 Task: Change the Office Theme to 'Colorful' in Outlook settings.
Action: Mouse moved to (40, 32)
Screenshot: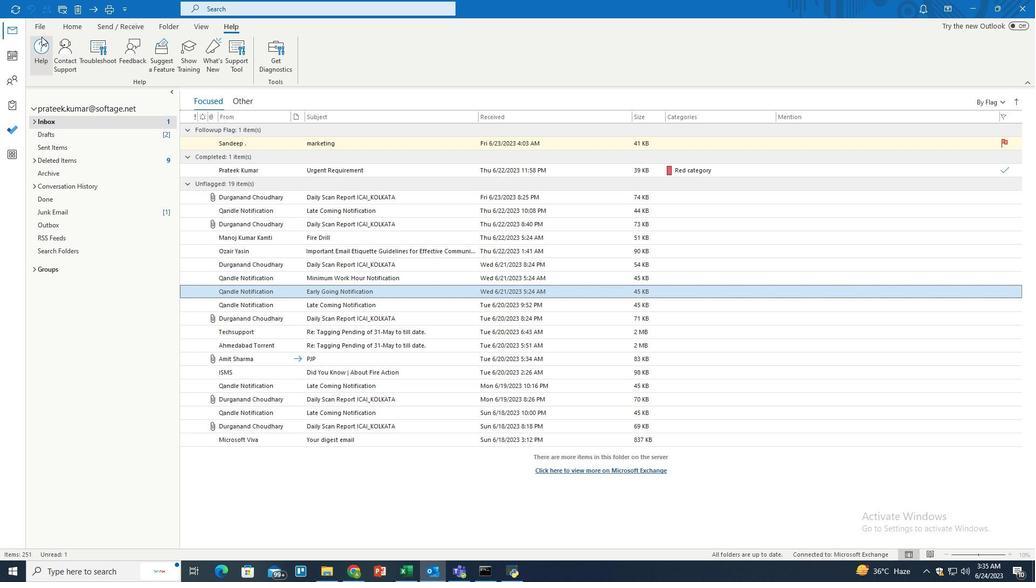 
Action: Mouse pressed left at (40, 32)
Screenshot: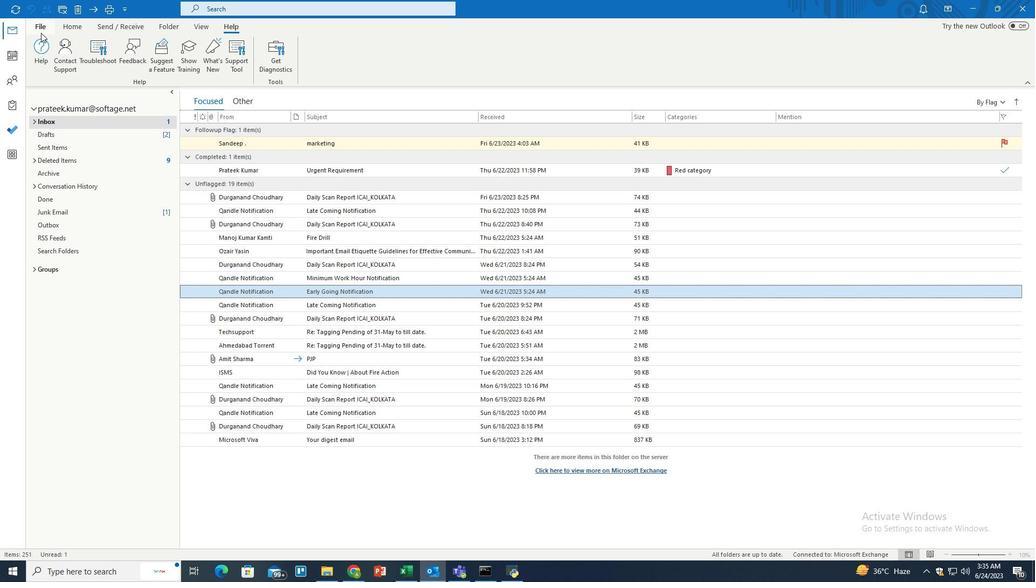 
Action: Mouse moved to (32, 518)
Screenshot: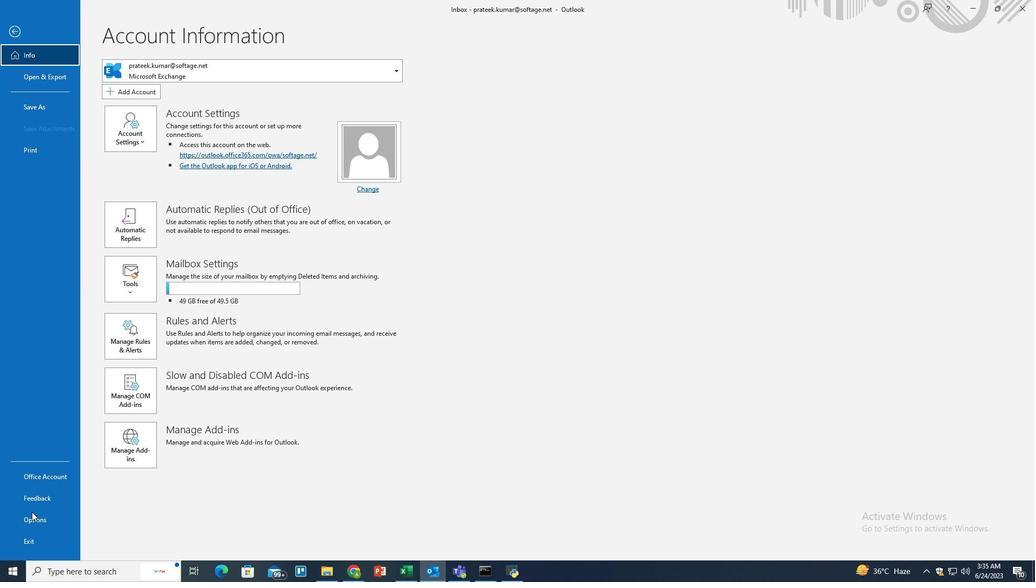 
Action: Mouse pressed left at (32, 518)
Screenshot: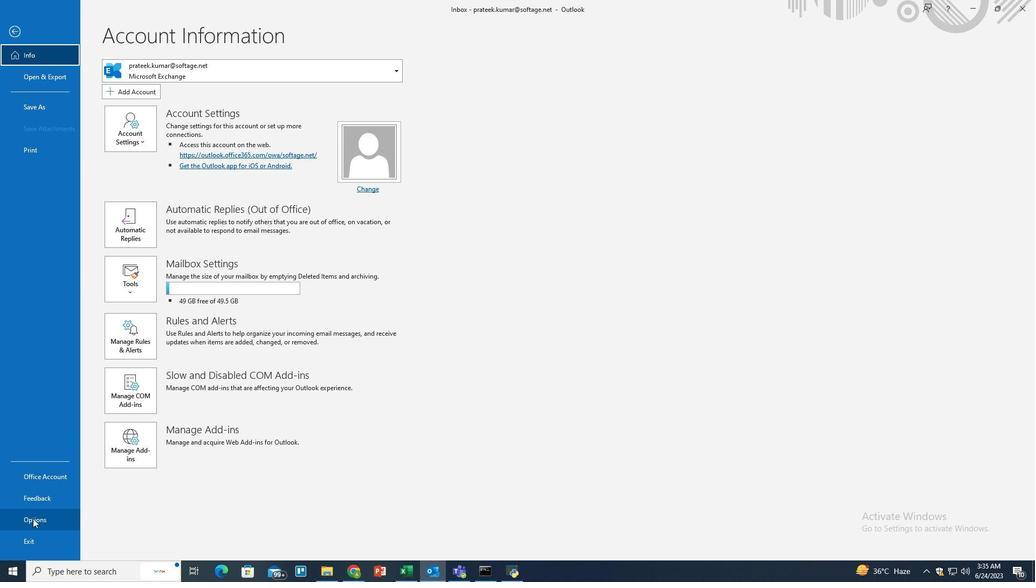 
Action: Mouse moved to (558, 278)
Screenshot: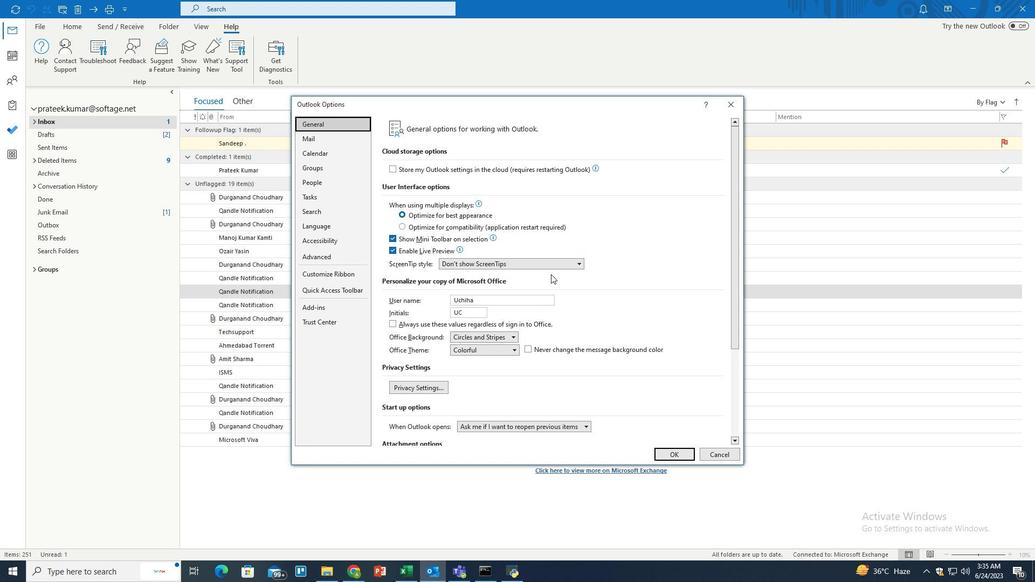
Action: Mouse scrolled (558, 277) with delta (0, 0)
Screenshot: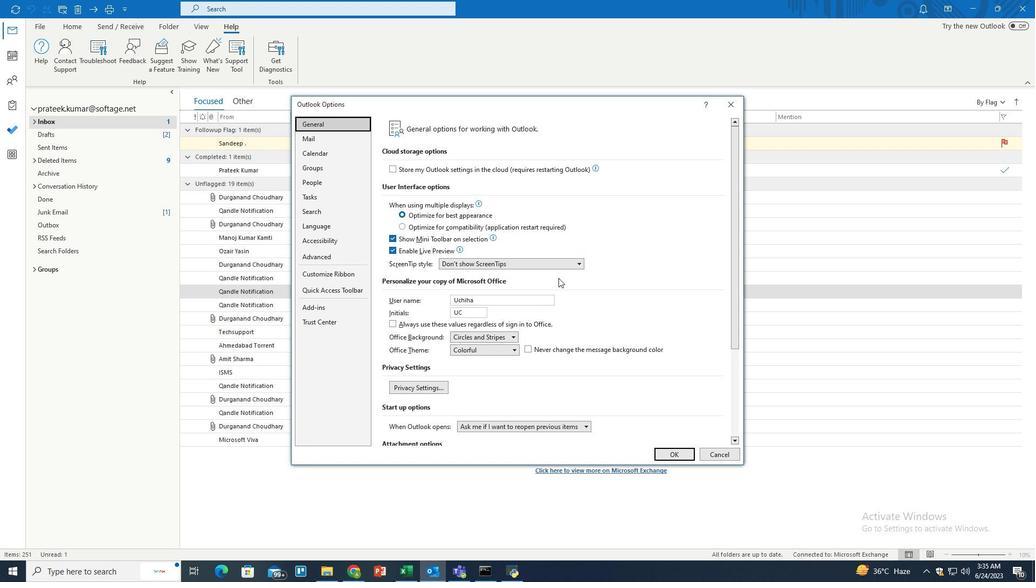 
Action: Mouse scrolled (558, 277) with delta (0, 0)
Screenshot: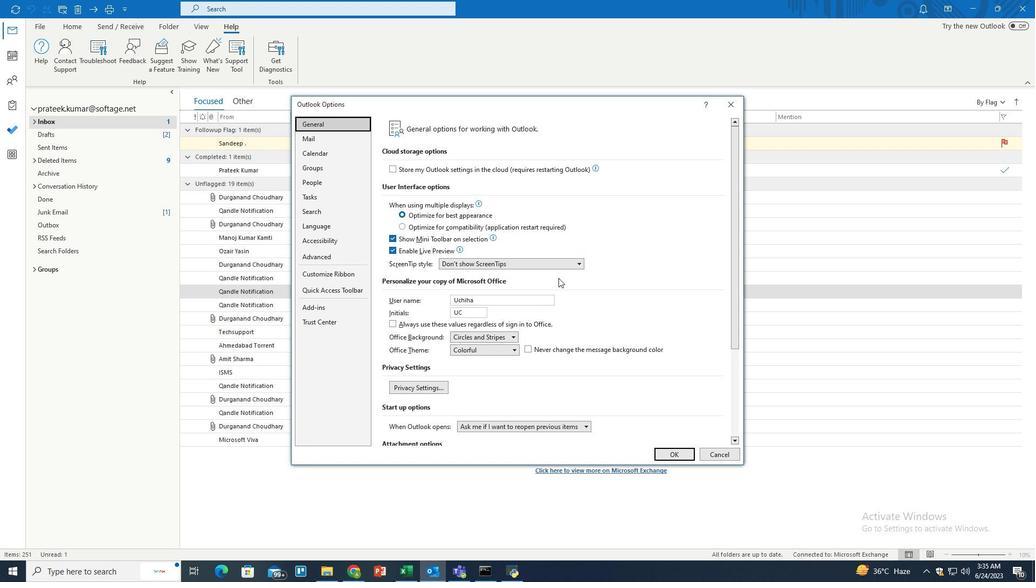 
Action: Mouse scrolled (558, 277) with delta (0, 0)
Screenshot: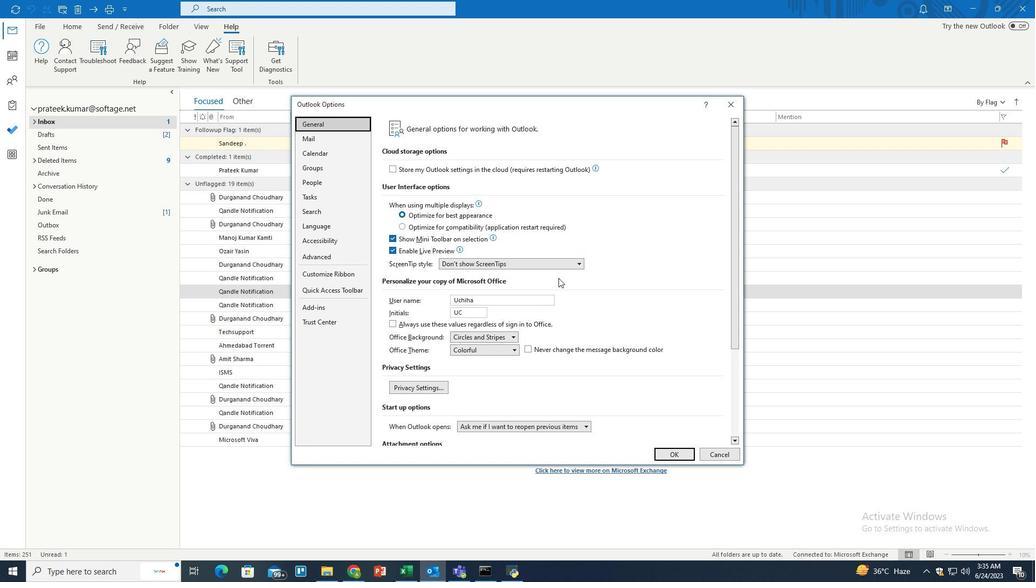 
Action: Mouse scrolled (558, 277) with delta (0, 0)
Screenshot: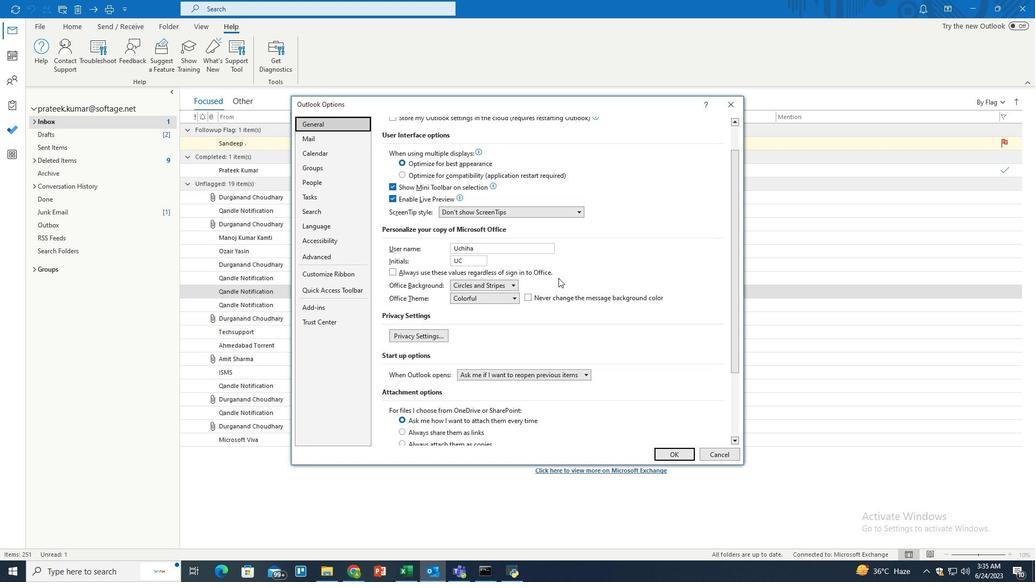 
Action: Mouse moved to (560, 282)
Screenshot: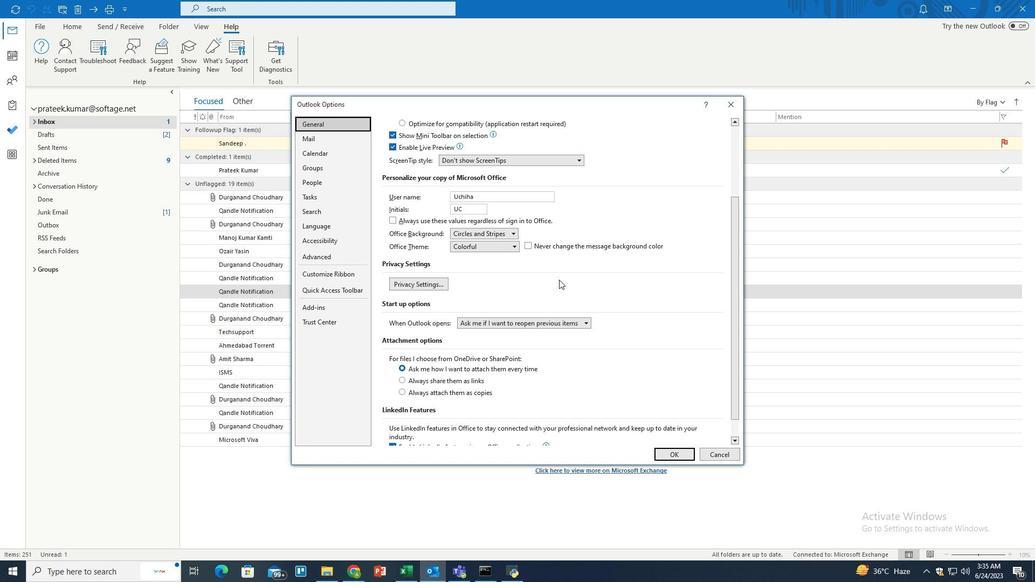 
Action: Mouse scrolled (560, 281) with delta (0, 0)
Screenshot: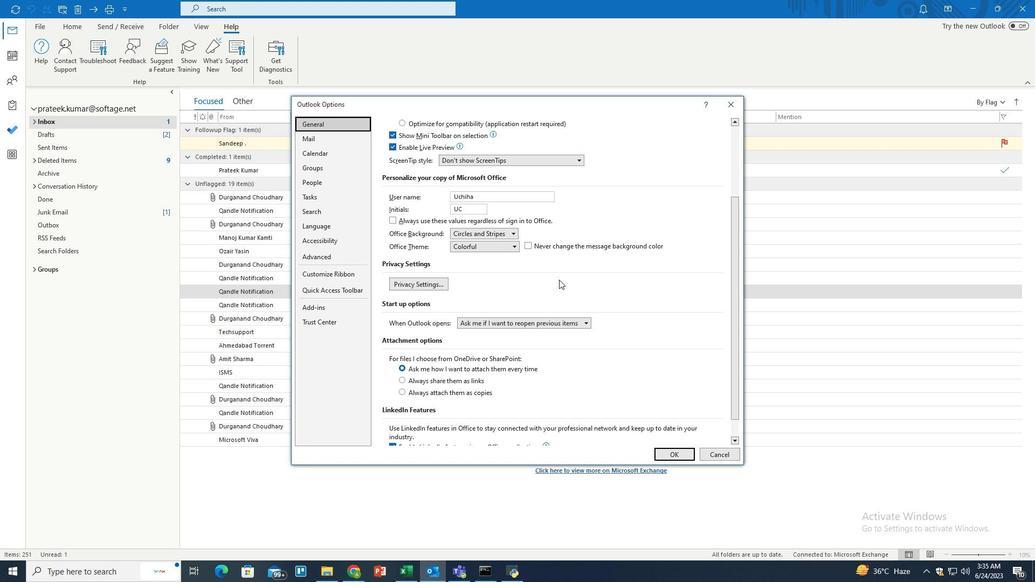 
Action: Mouse moved to (560, 283)
Screenshot: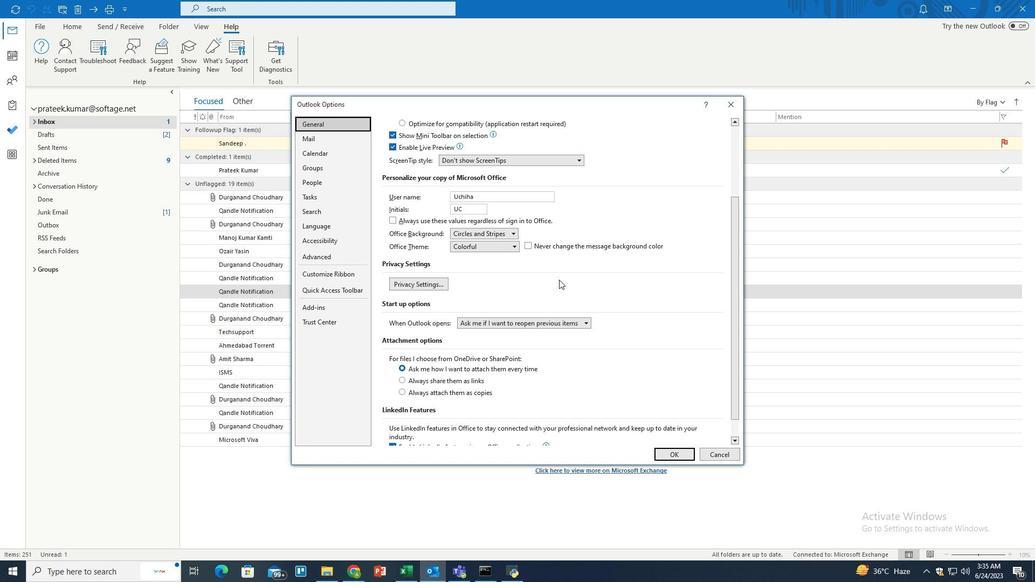 
Action: Mouse scrolled (560, 282) with delta (0, 0)
Screenshot: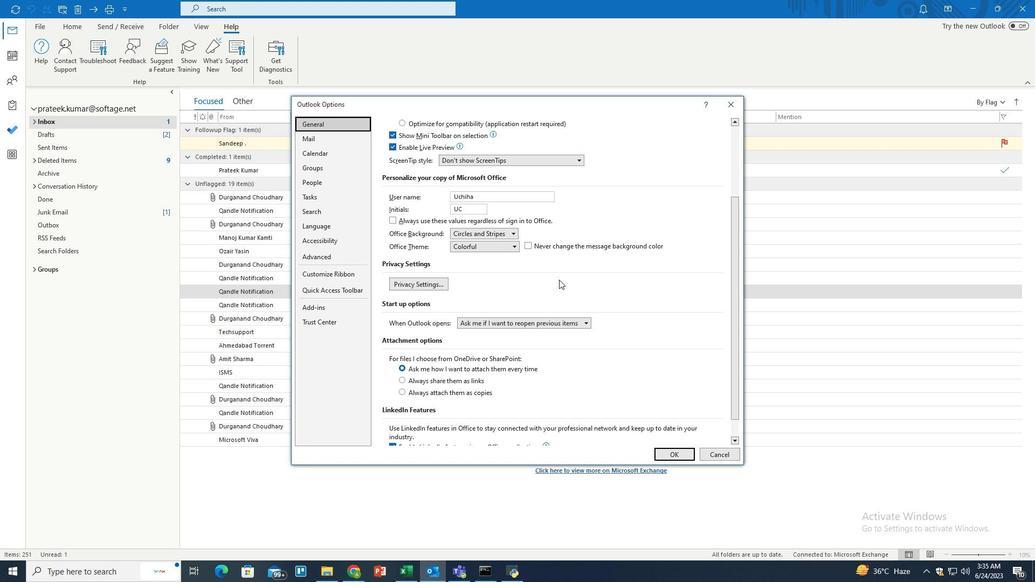 
Action: Mouse moved to (585, 301)
Screenshot: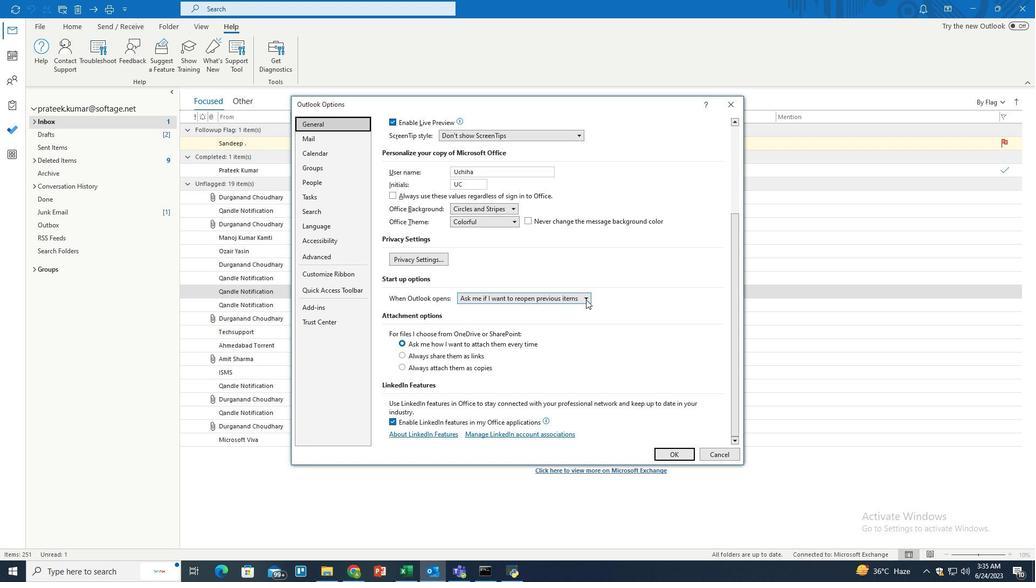 
Action: Mouse pressed left at (585, 301)
Screenshot: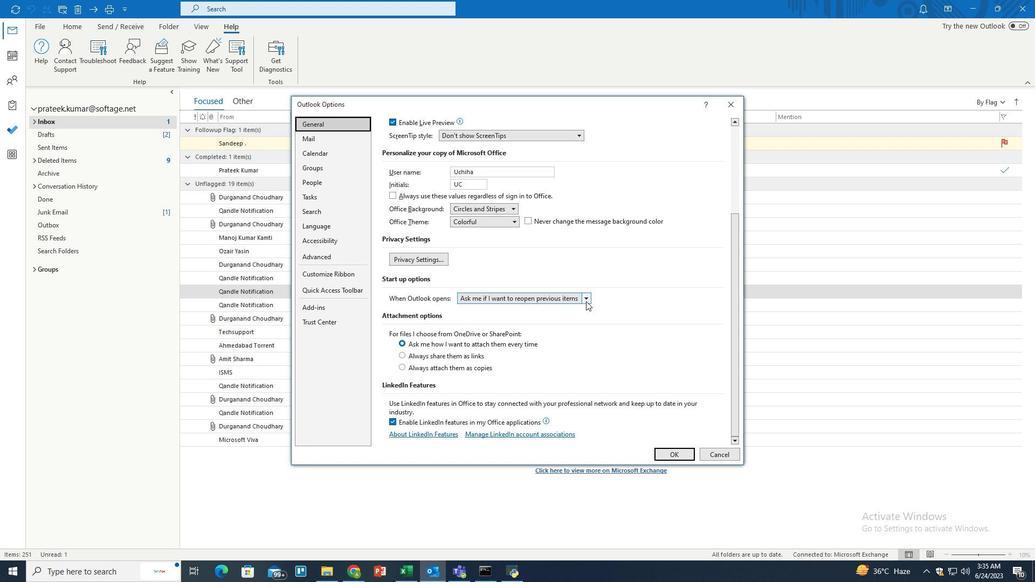 
Action: Mouse moved to (535, 328)
Screenshot: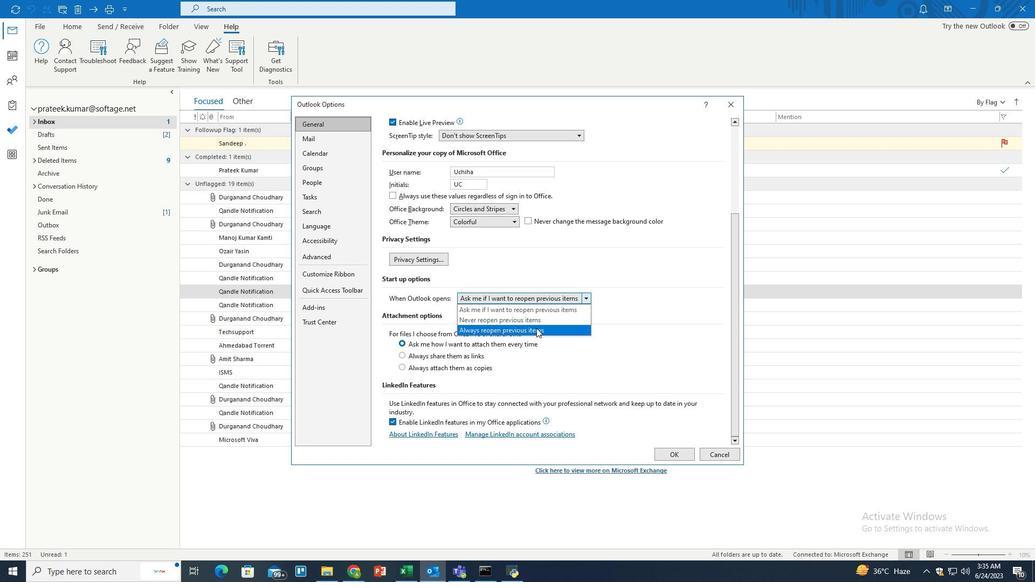 
Action: Mouse pressed left at (535, 328)
Screenshot: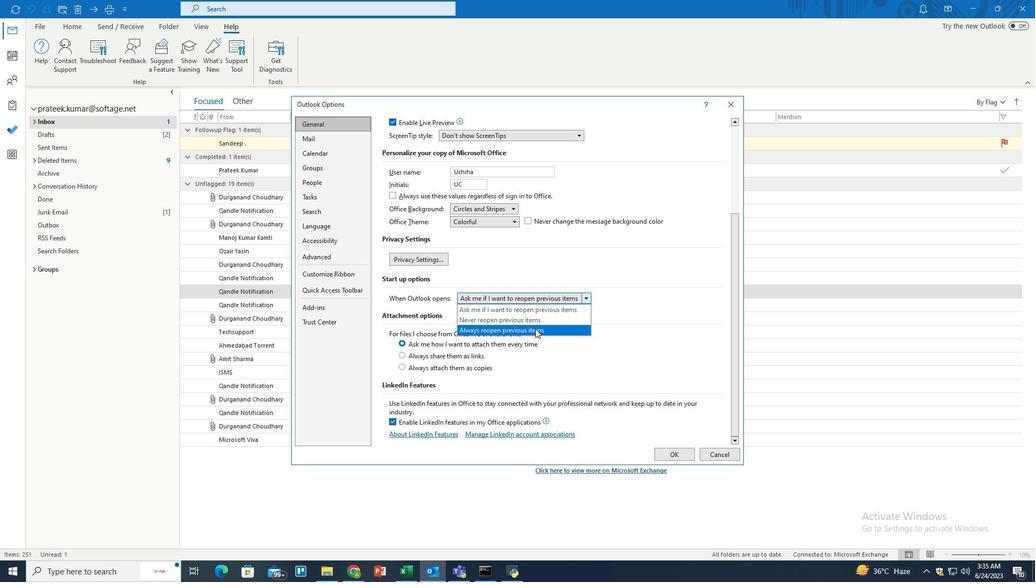 
Action: Mouse moved to (667, 458)
Screenshot: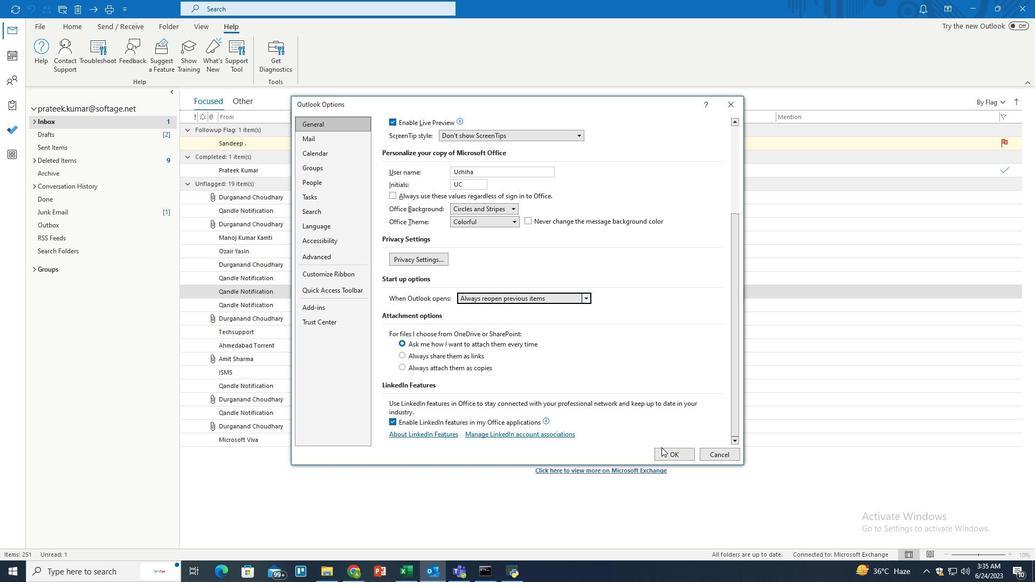 
Action: Mouse pressed left at (667, 458)
Screenshot: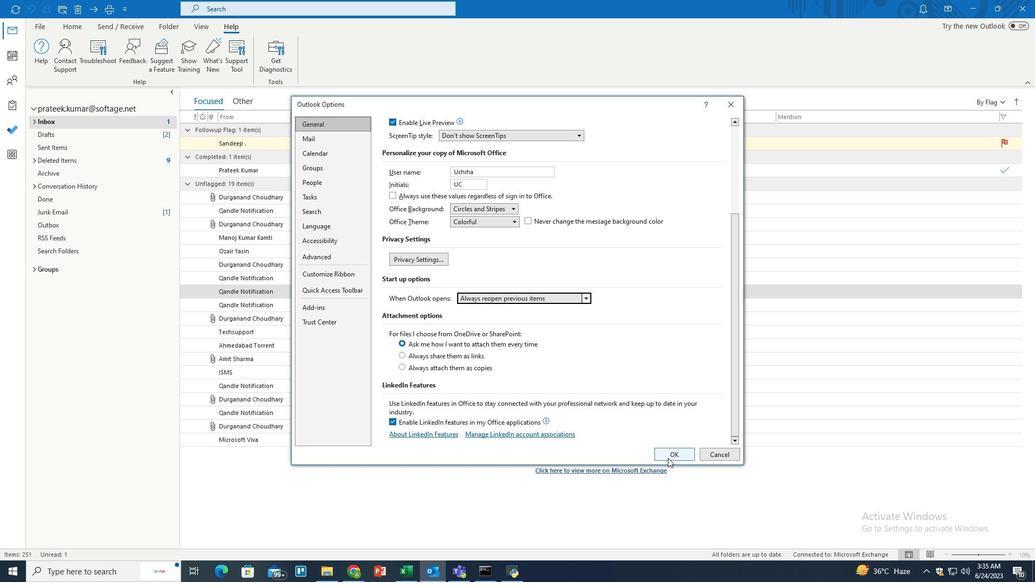 
Action: Mouse moved to (514, 387)
Screenshot: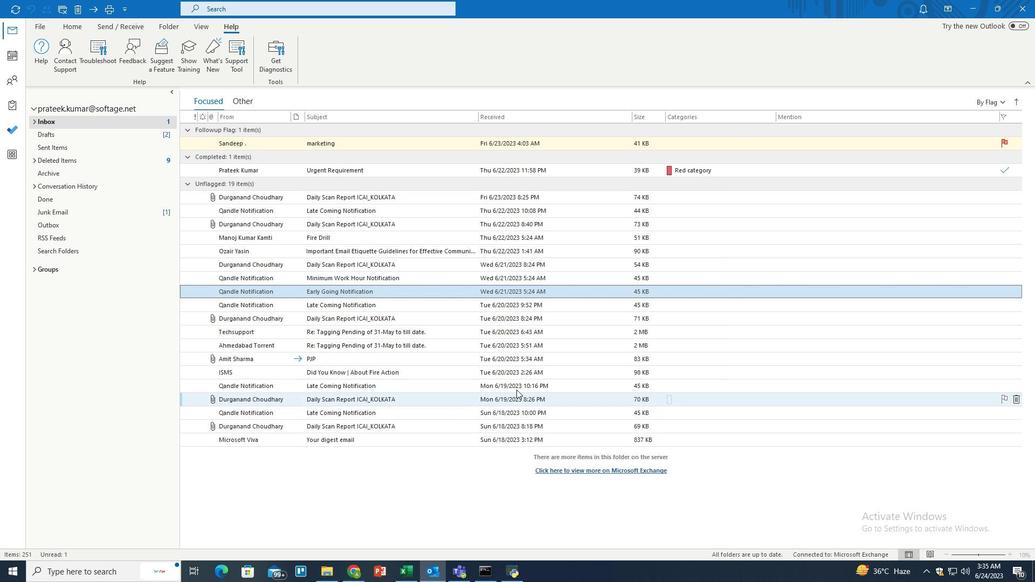 
